 Task: Move the task Create a new online platform for online meditation and mindfulness sessions to the section To-Do in the project BrightTech and sort the tasks in the project by Due Date
Action: Mouse moved to (720, 286)
Screenshot: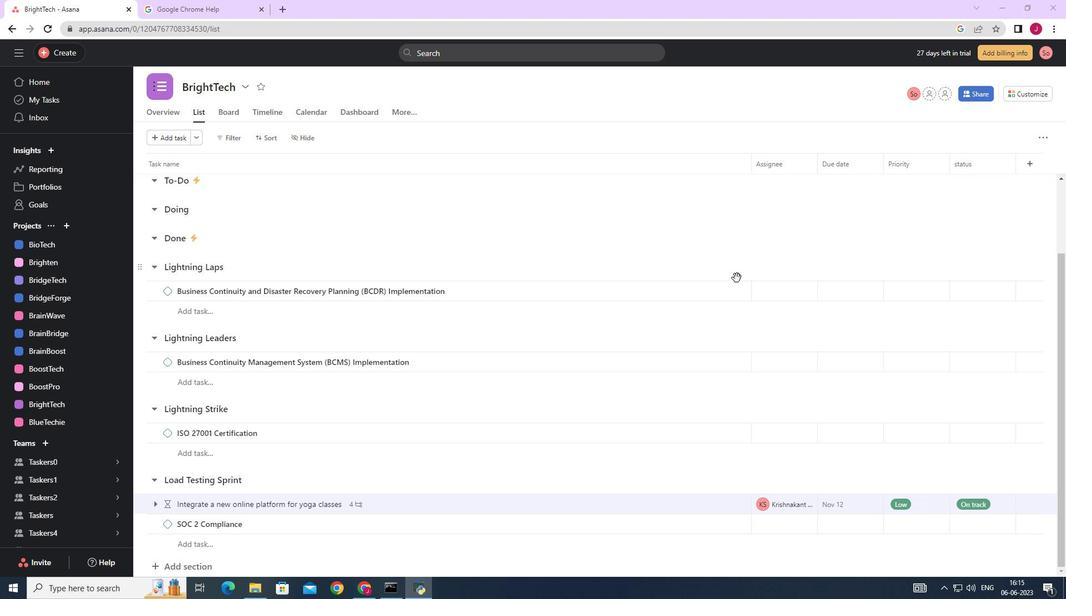 
Action: Mouse scrolled (720, 287) with delta (0, 0)
Screenshot: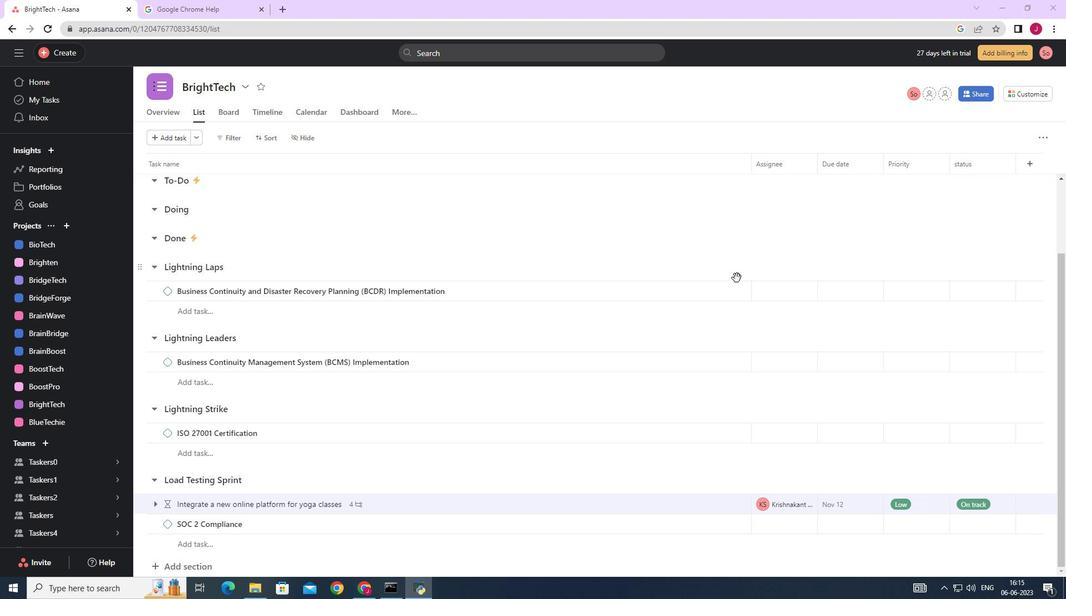 
Action: Mouse moved to (712, 286)
Screenshot: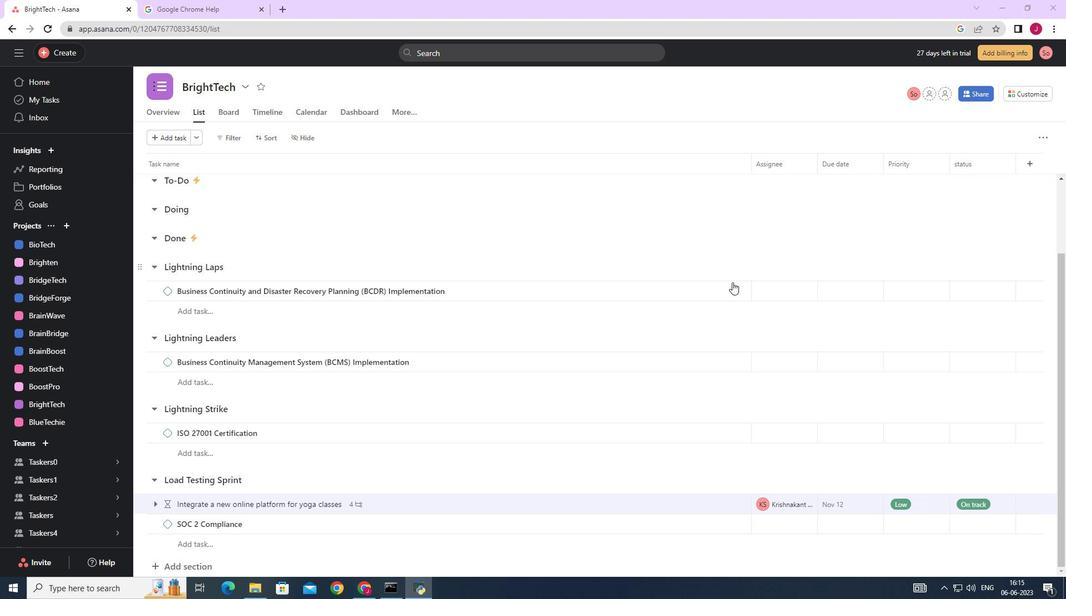 
Action: Mouse scrolled (712, 287) with delta (0, 0)
Screenshot: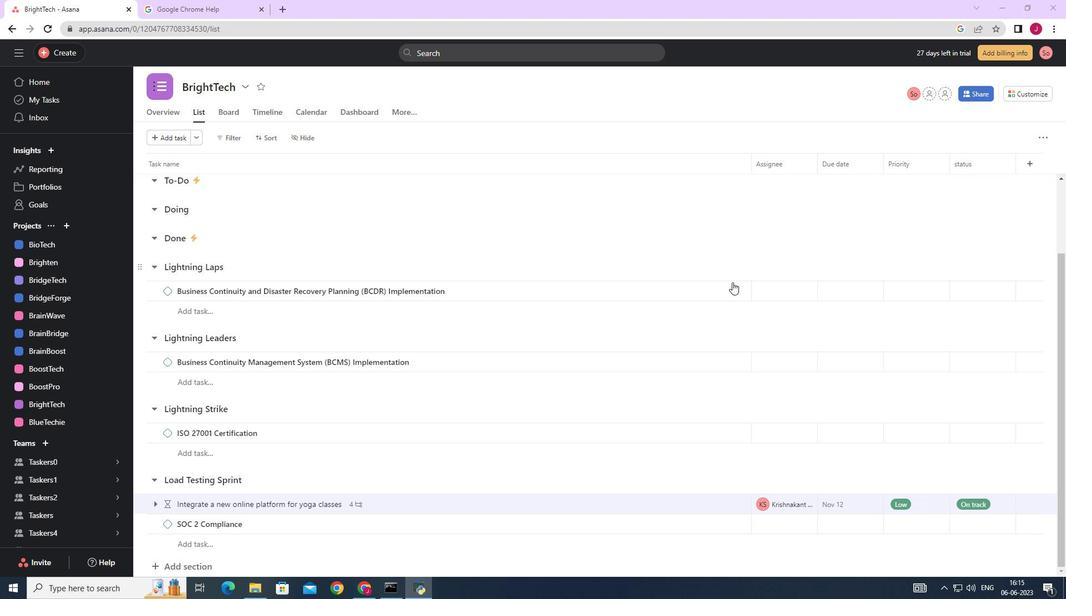 
Action: Mouse moved to (720, 223)
Screenshot: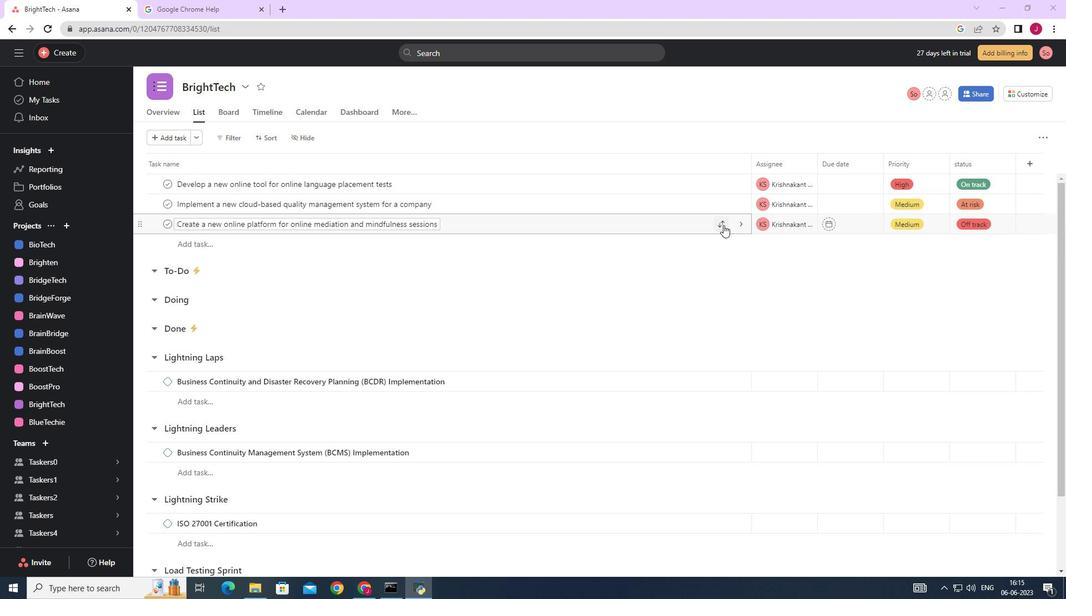 
Action: Mouse pressed left at (720, 223)
Screenshot: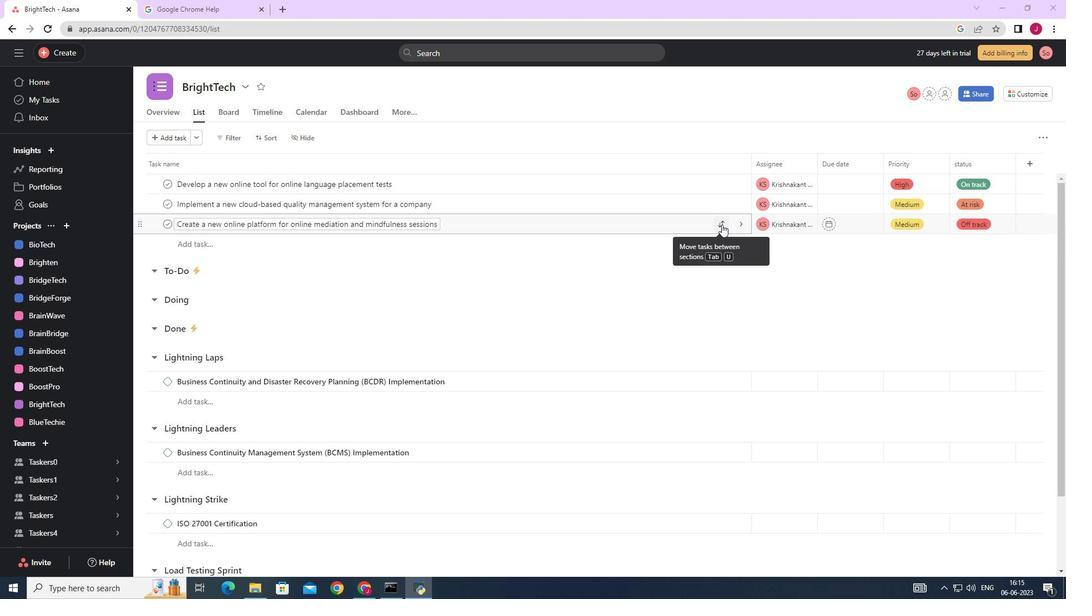 
Action: Mouse moved to (667, 283)
Screenshot: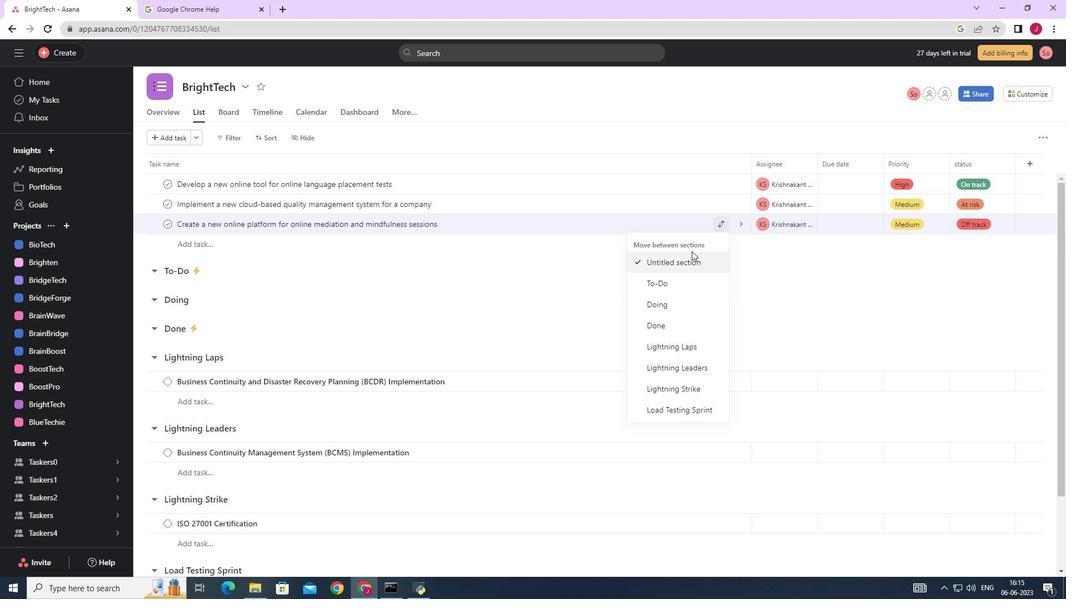 
Action: Mouse pressed left at (667, 283)
Screenshot: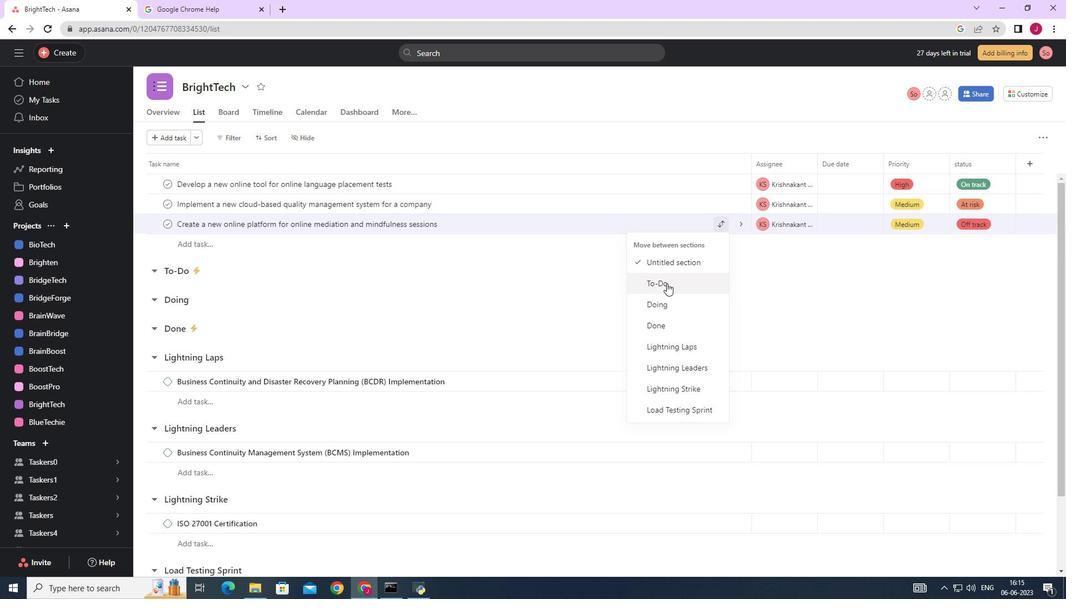 
Action: Mouse moved to (267, 134)
Screenshot: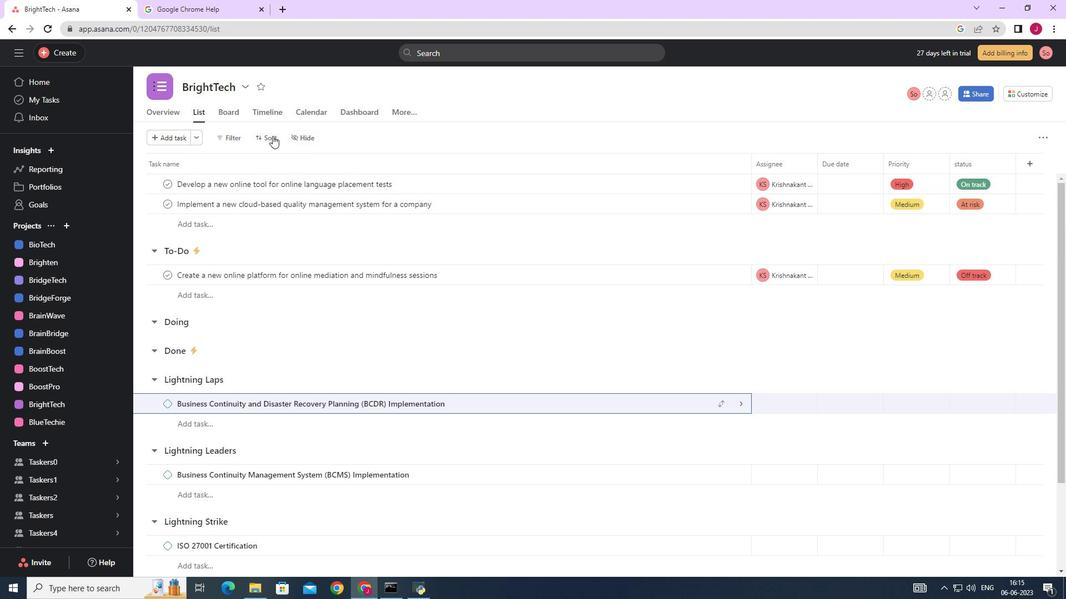 
Action: Mouse pressed left at (267, 134)
Screenshot: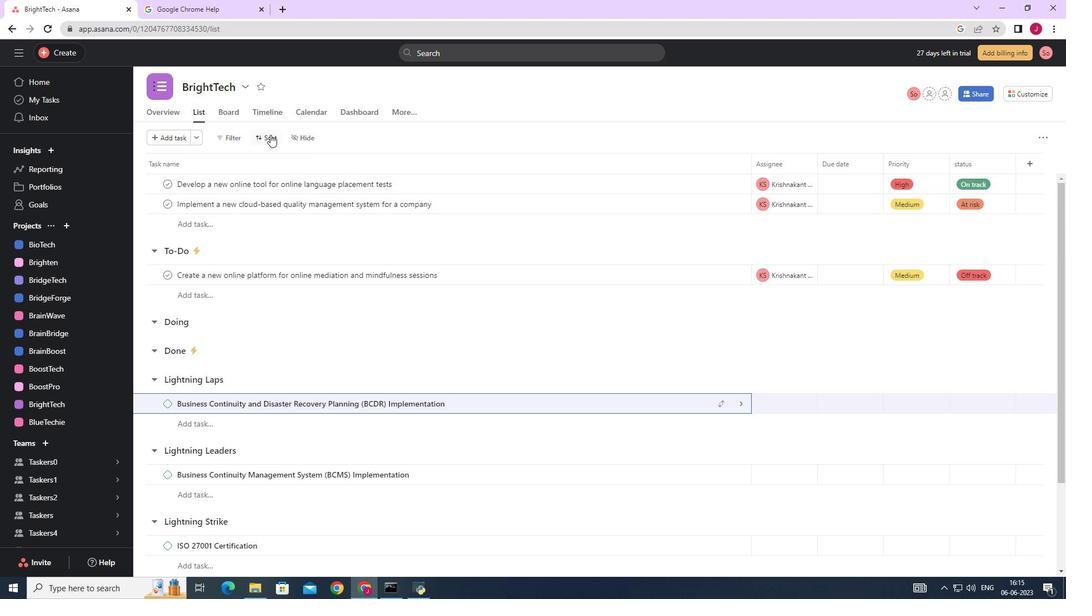 
Action: Mouse moved to (291, 209)
Screenshot: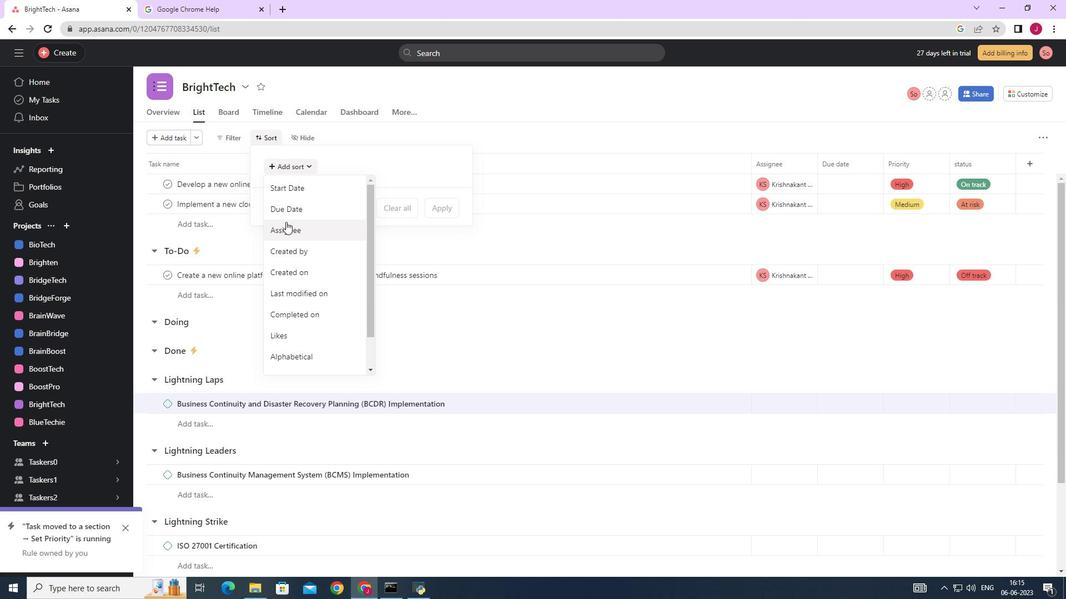
Action: Mouse pressed left at (291, 209)
Screenshot: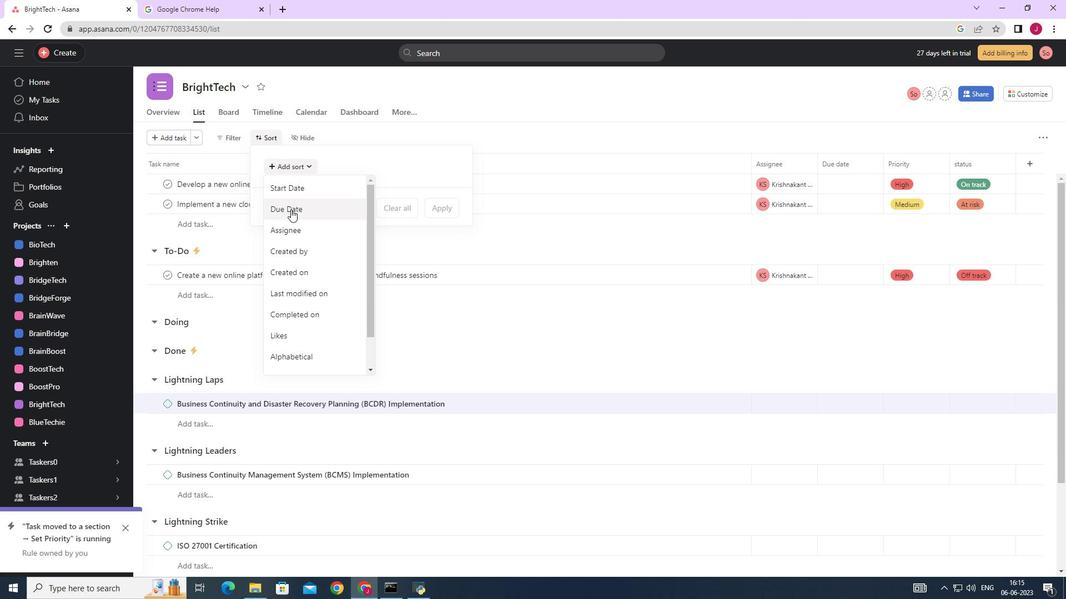 
Action: Mouse moved to (436, 255)
Screenshot: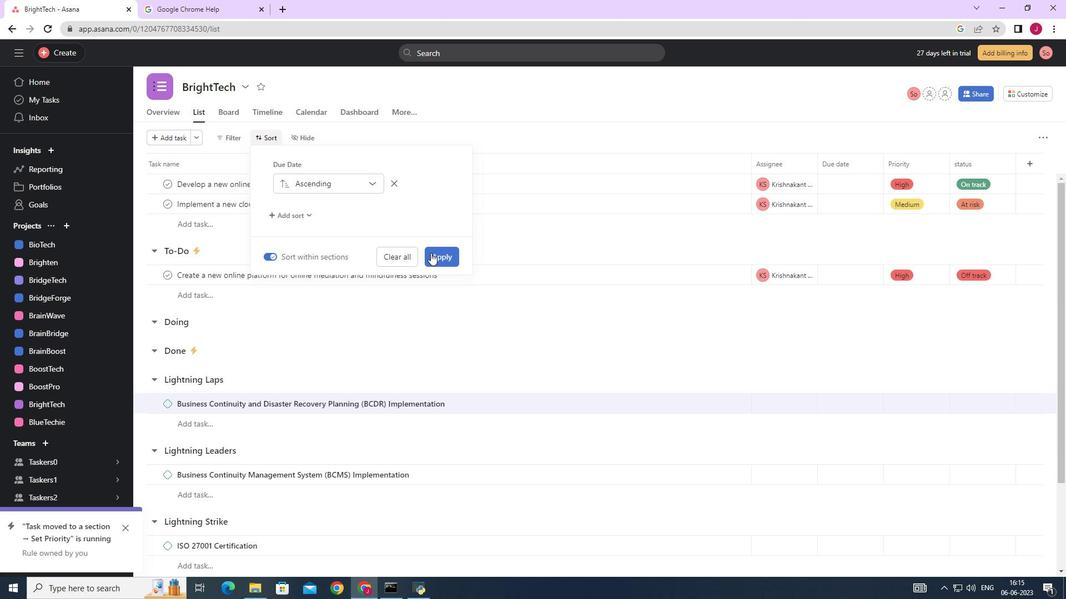 
Action: Mouse pressed left at (436, 255)
Screenshot: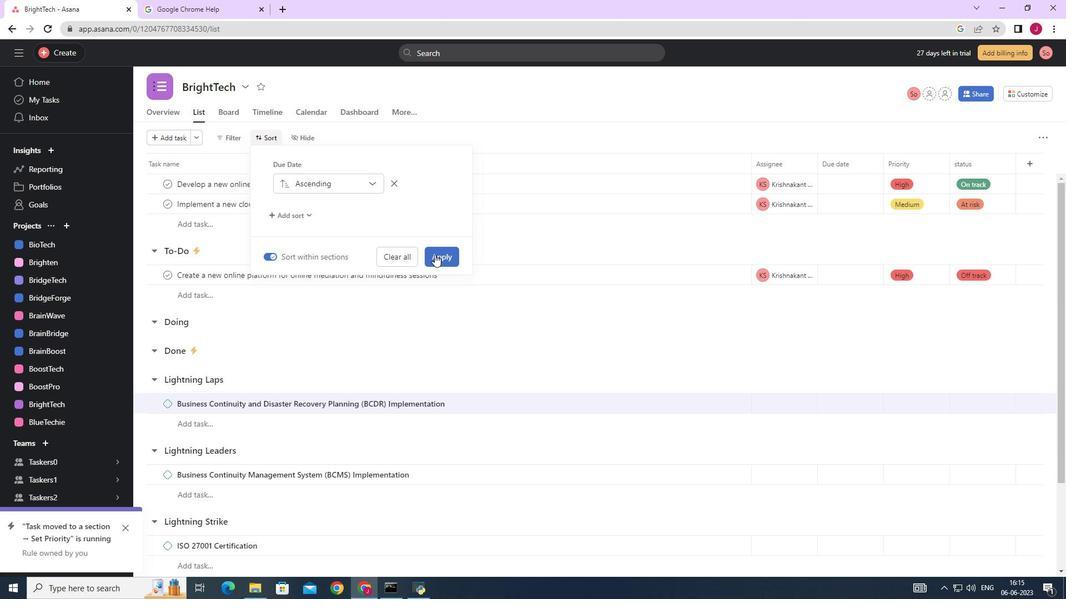 
Action: Mouse moved to (432, 254)
Screenshot: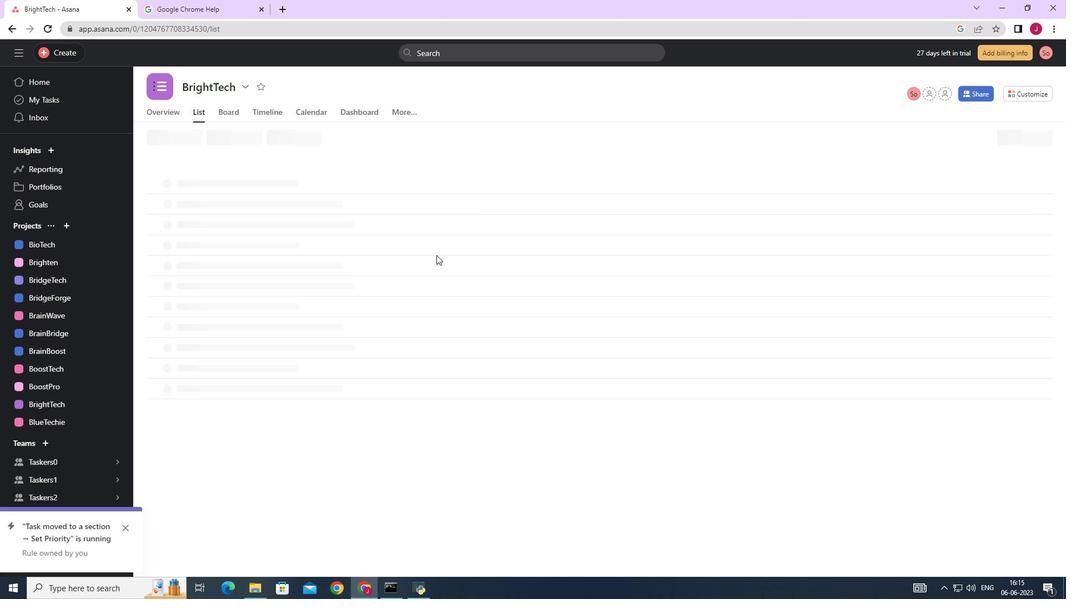 
